 Task: Send the file type as open document.
Action: Mouse moved to (43, 95)
Screenshot: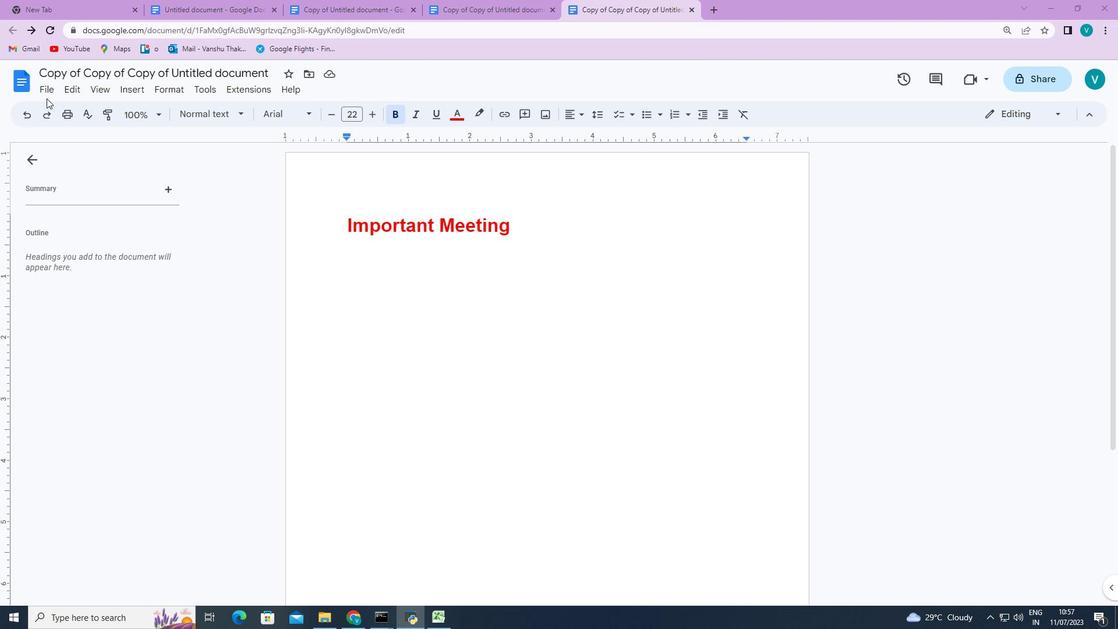 
Action: Mouse pressed left at (43, 95)
Screenshot: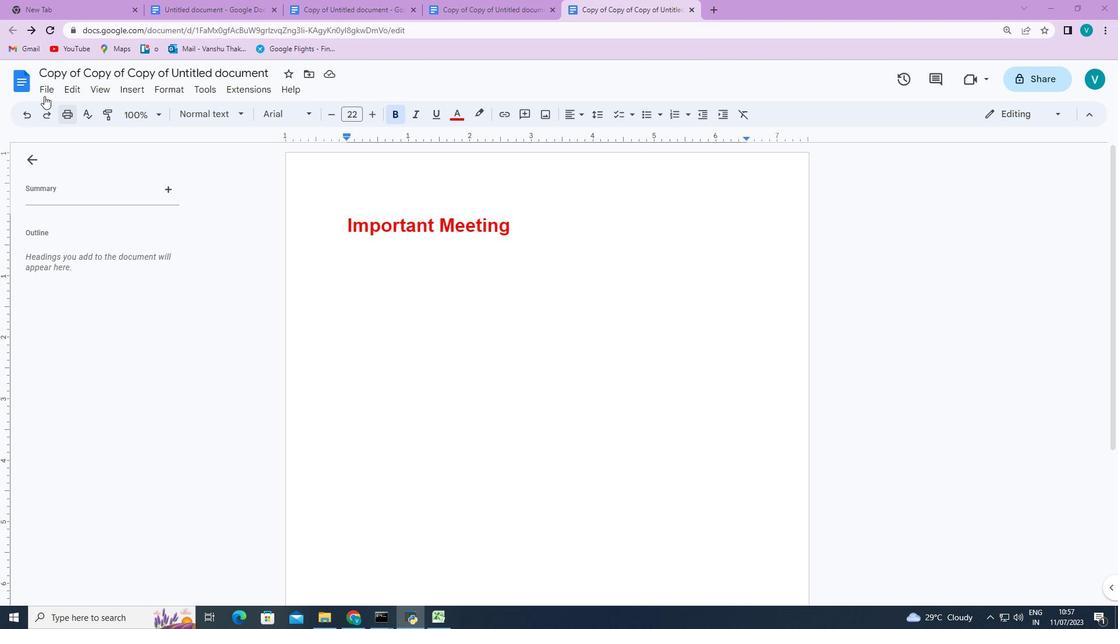 
Action: Mouse moved to (286, 209)
Screenshot: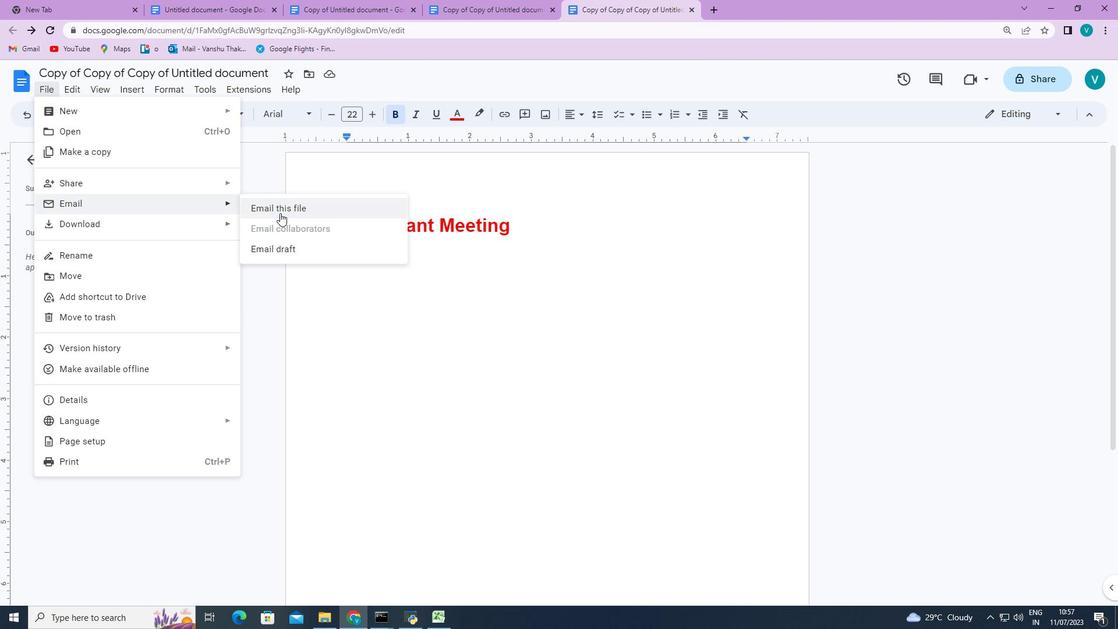 
Action: Mouse pressed left at (286, 209)
Screenshot: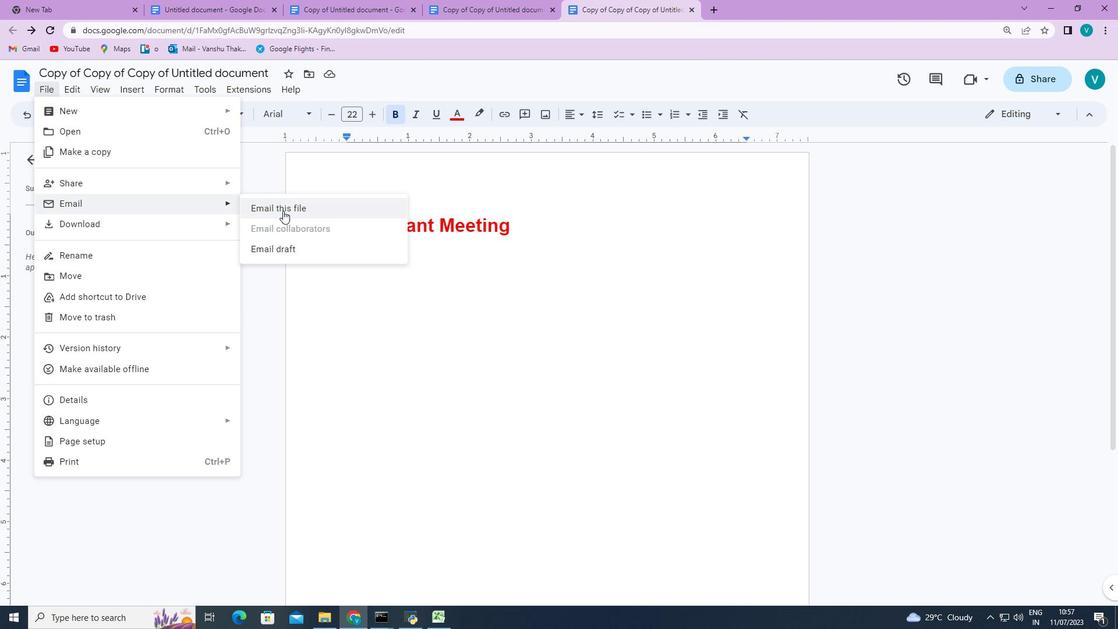 
Action: Mouse moved to (472, 434)
Screenshot: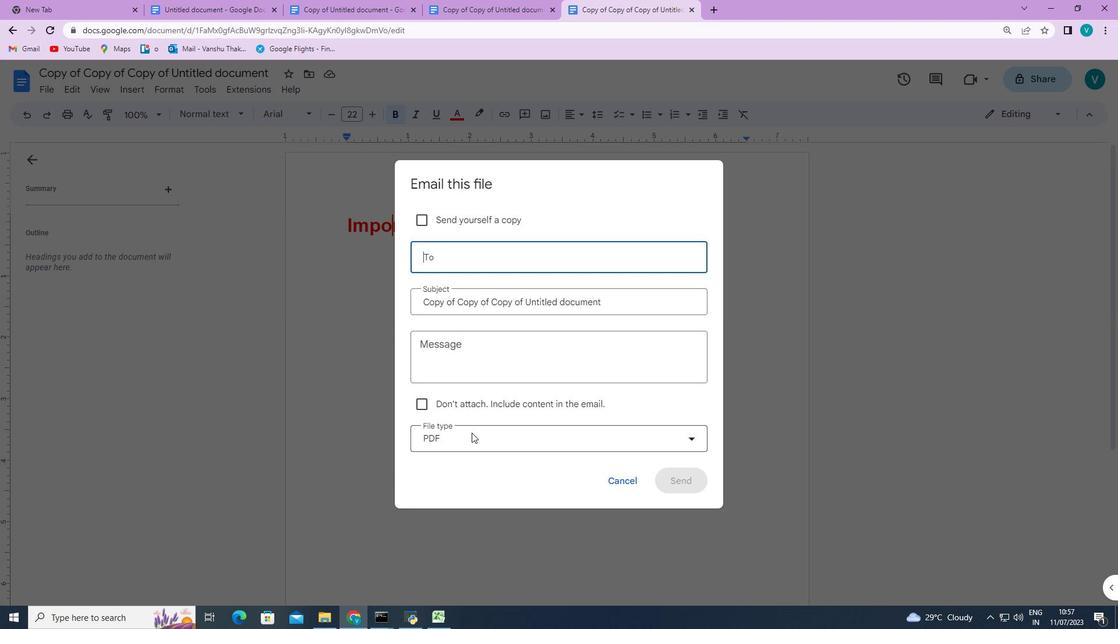 
Action: Mouse pressed left at (472, 434)
Screenshot: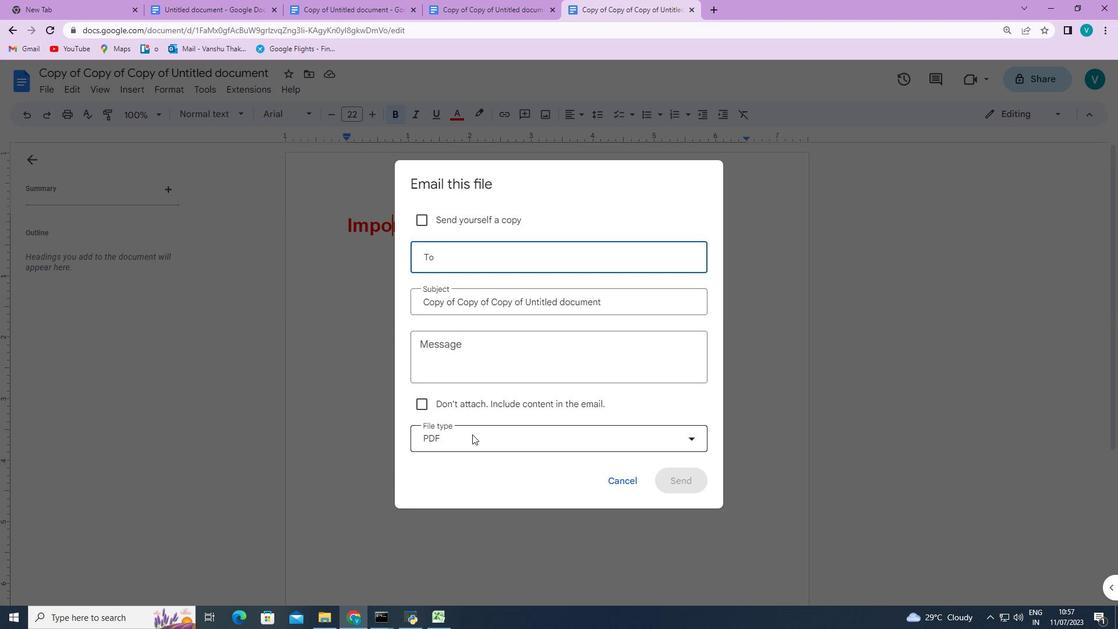 
Action: Mouse moved to (473, 508)
Screenshot: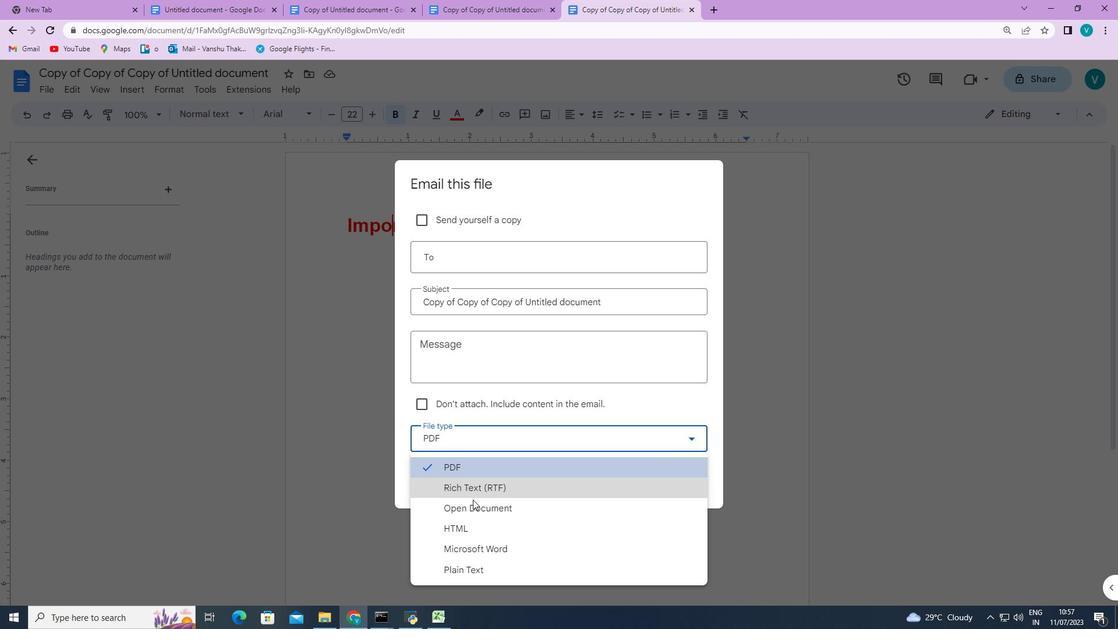 
Action: Mouse pressed left at (473, 508)
Screenshot: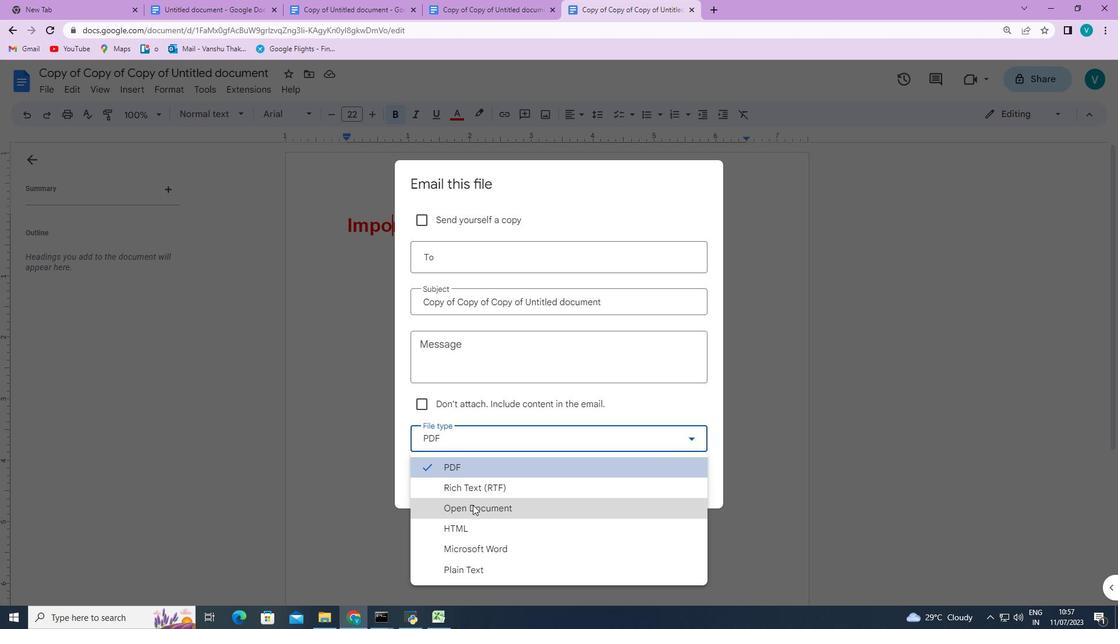 
Action: Mouse moved to (510, 266)
Screenshot: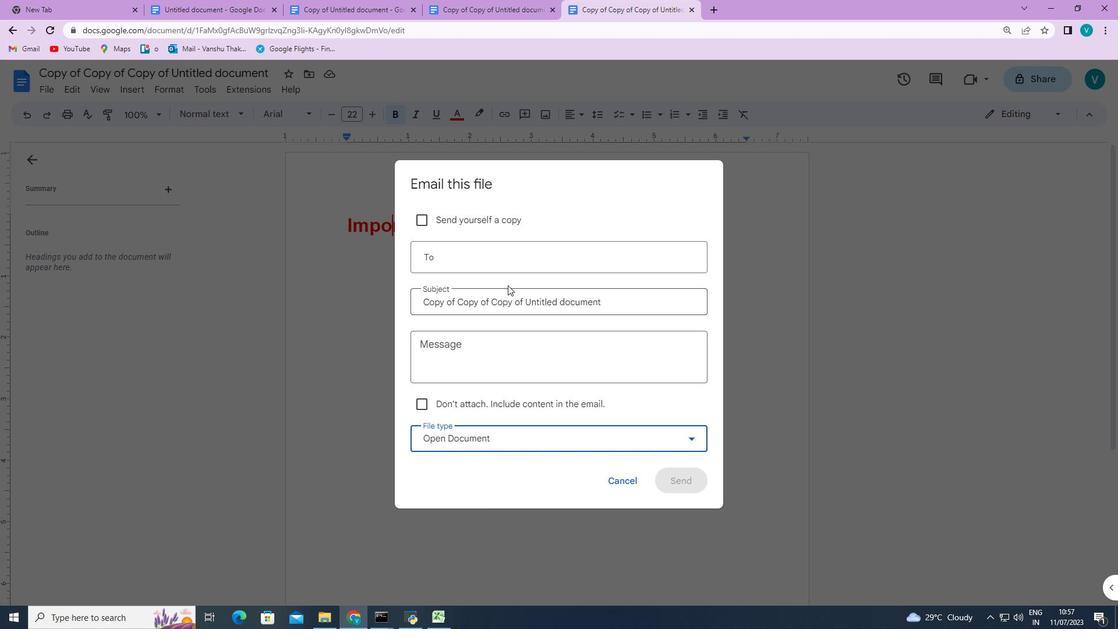 
Action: Mouse pressed left at (510, 266)
Screenshot: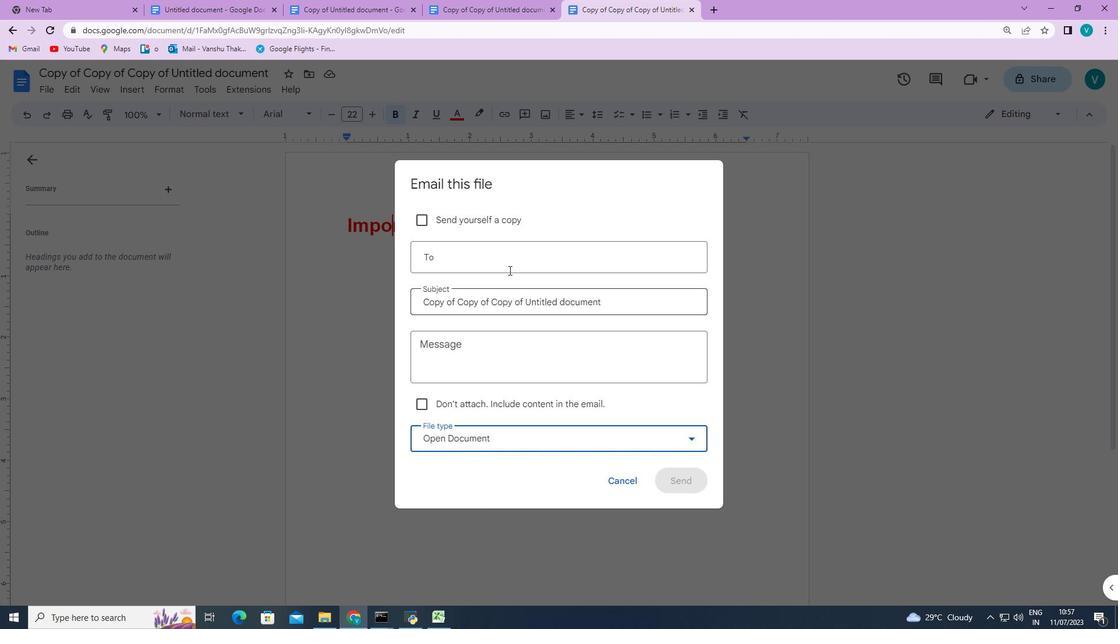 
Action: Mouse moved to (504, 286)
Screenshot: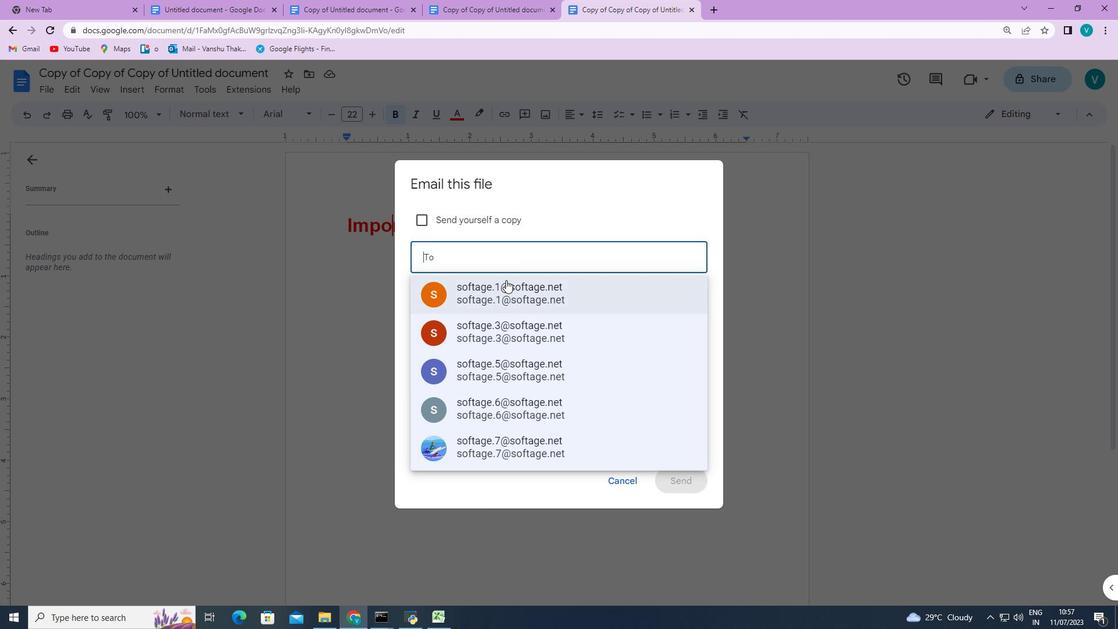 
Action: Mouse pressed left at (504, 286)
Screenshot: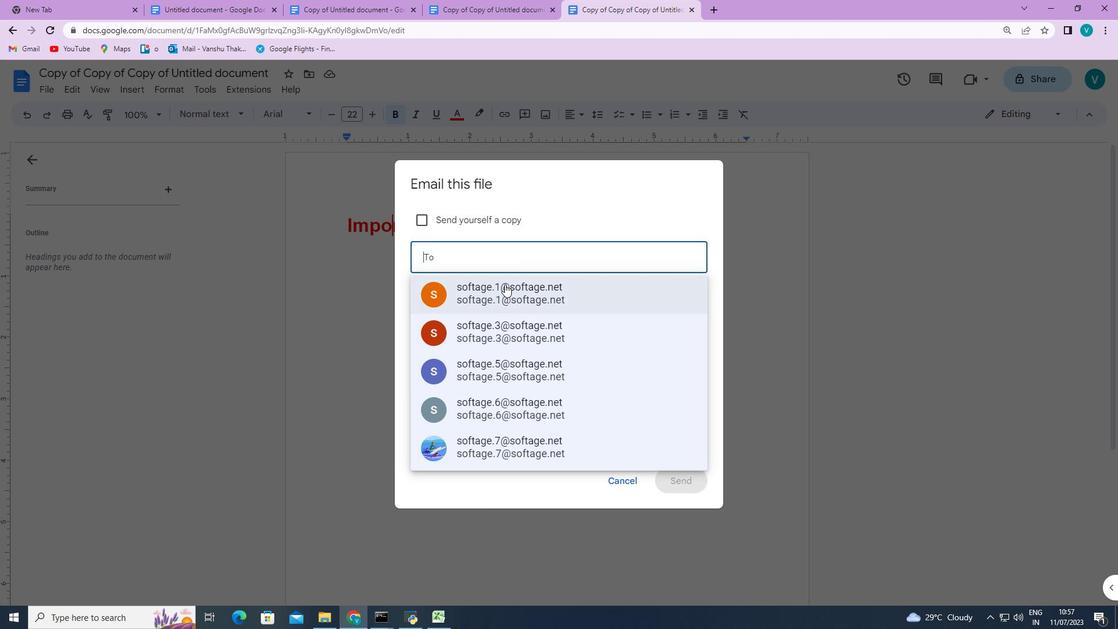 
Action: Mouse moved to (674, 474)
Screenshot: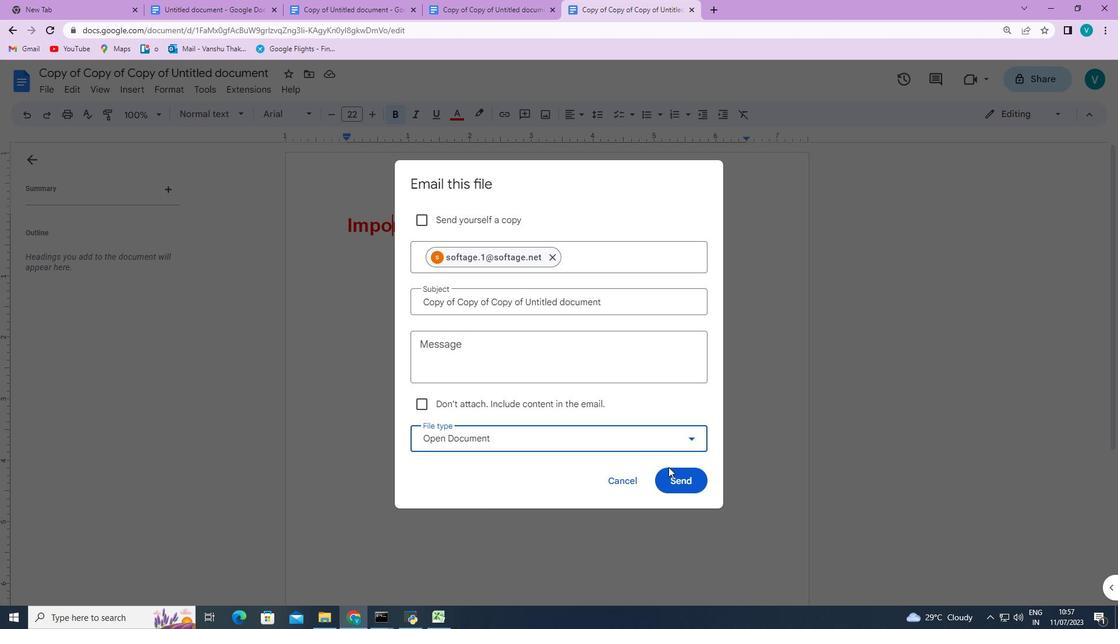 
Action: Mouse pressed left at (674, 474)
Screenshot: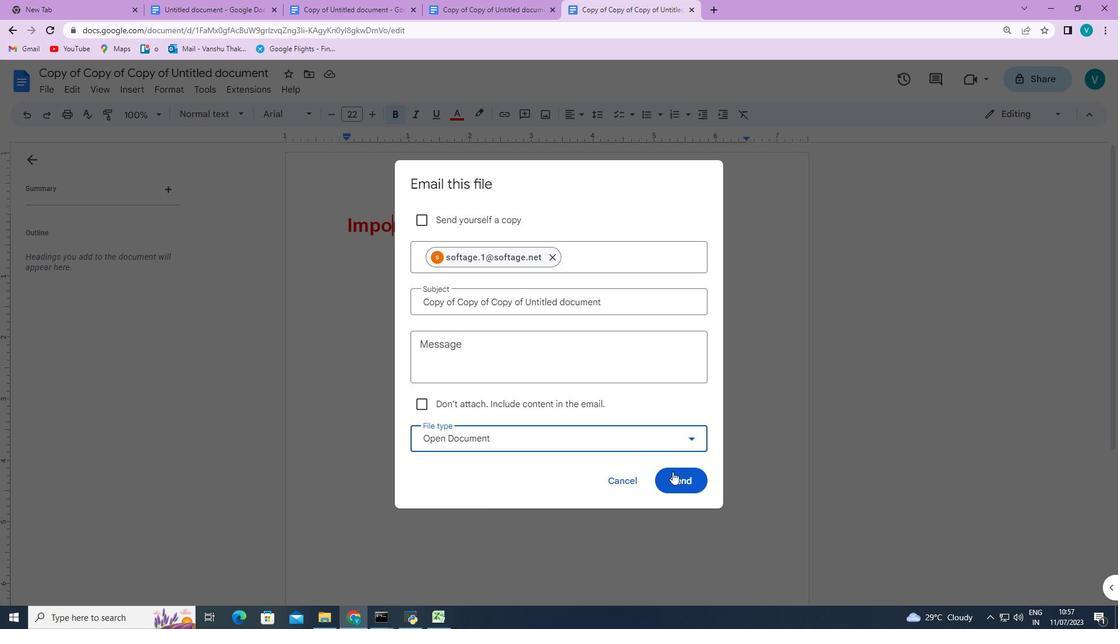 
